 Task: Edit the buffer time to 45 minutes after the event.
Action: Mouse moved to (489, 290)
Screenshot: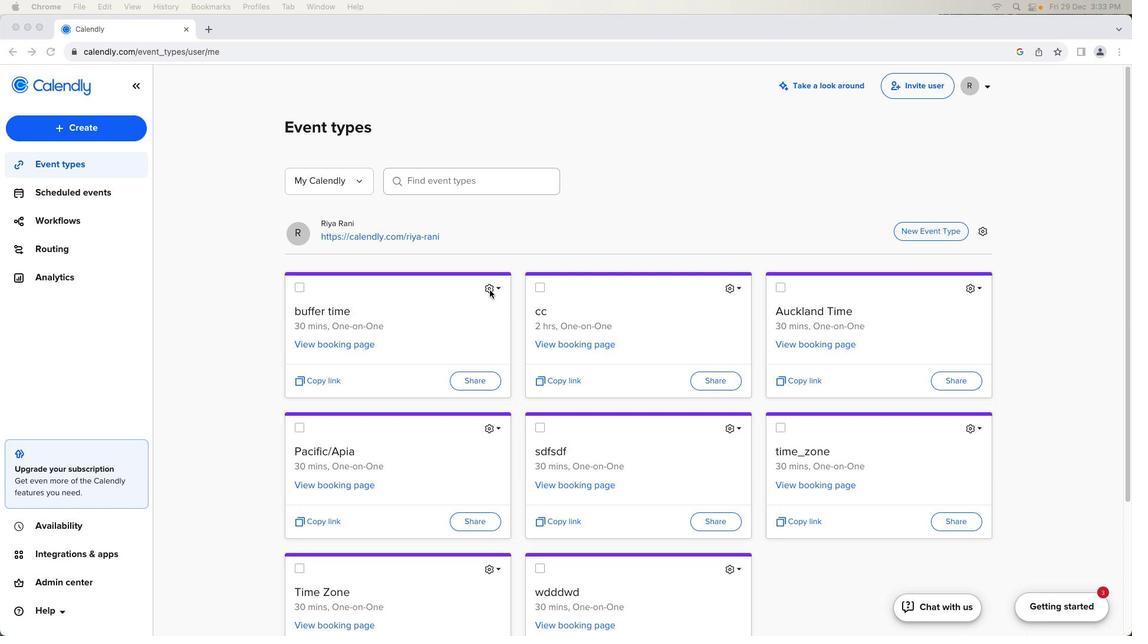 
Action: Mouse pressed left at (489, 290)
Screenshot: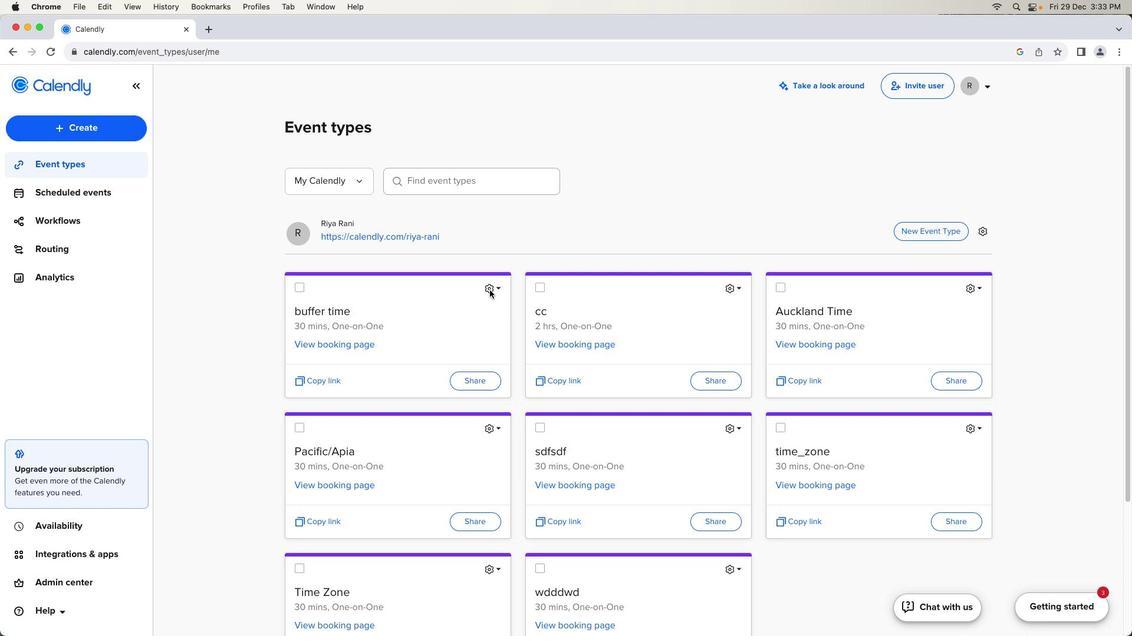 
Action: Mouse pressed left at (489, 290)
Screenshot: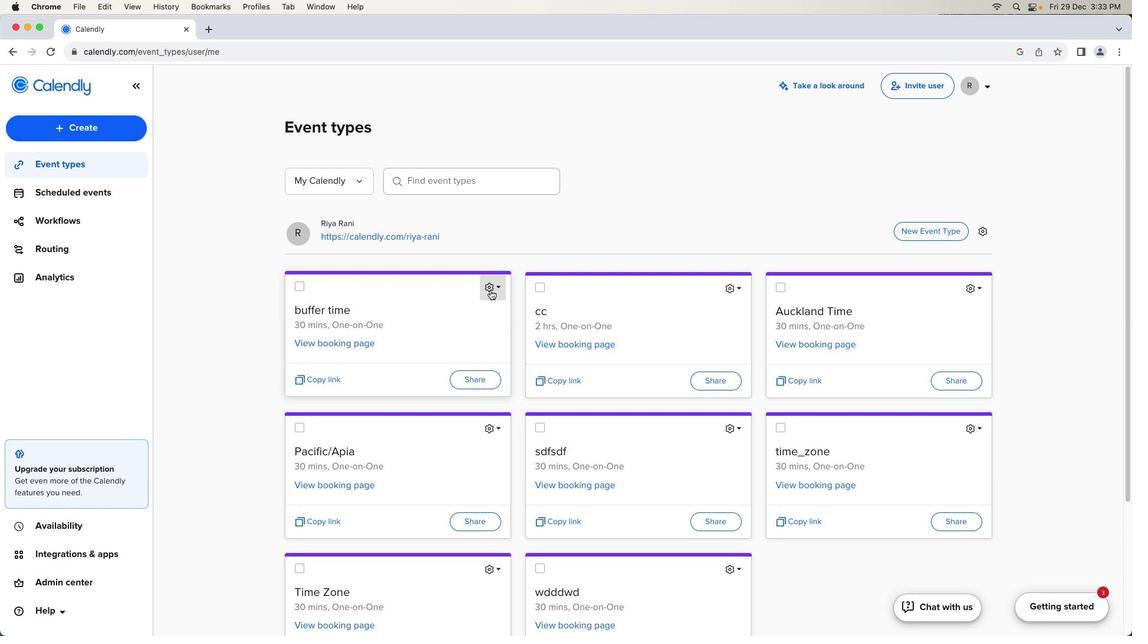 
Action: Mouse moved to (442, 324)
Screenshot: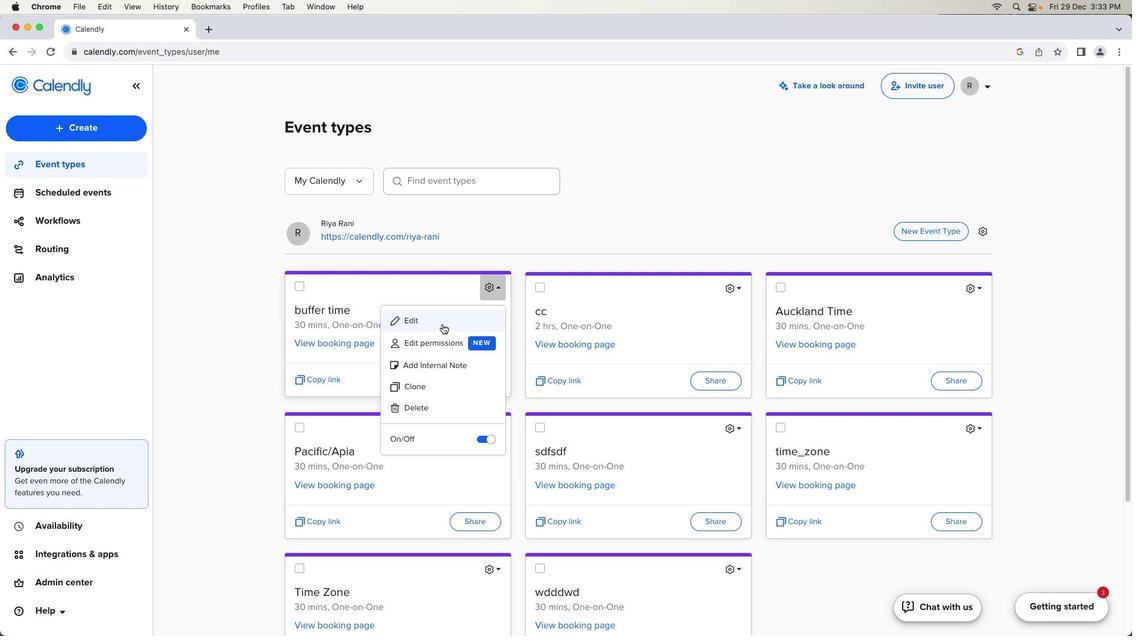 
Action: Mouse pressed left at (442, 324)
Screenshot: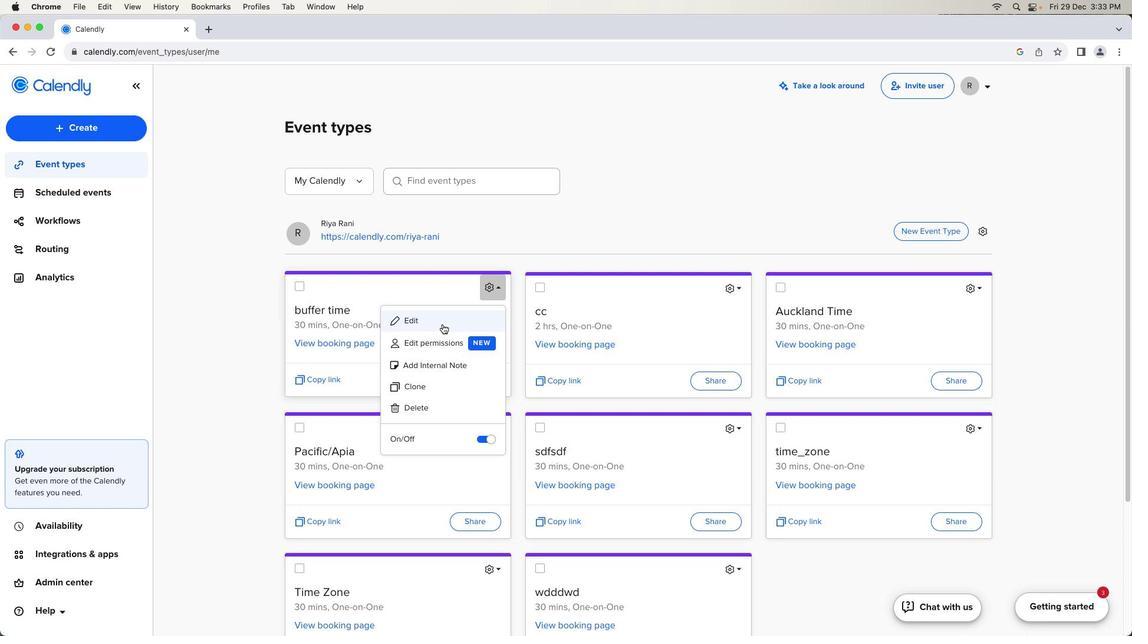 
Action: Mouse moved to (226, 378)
Screenshot: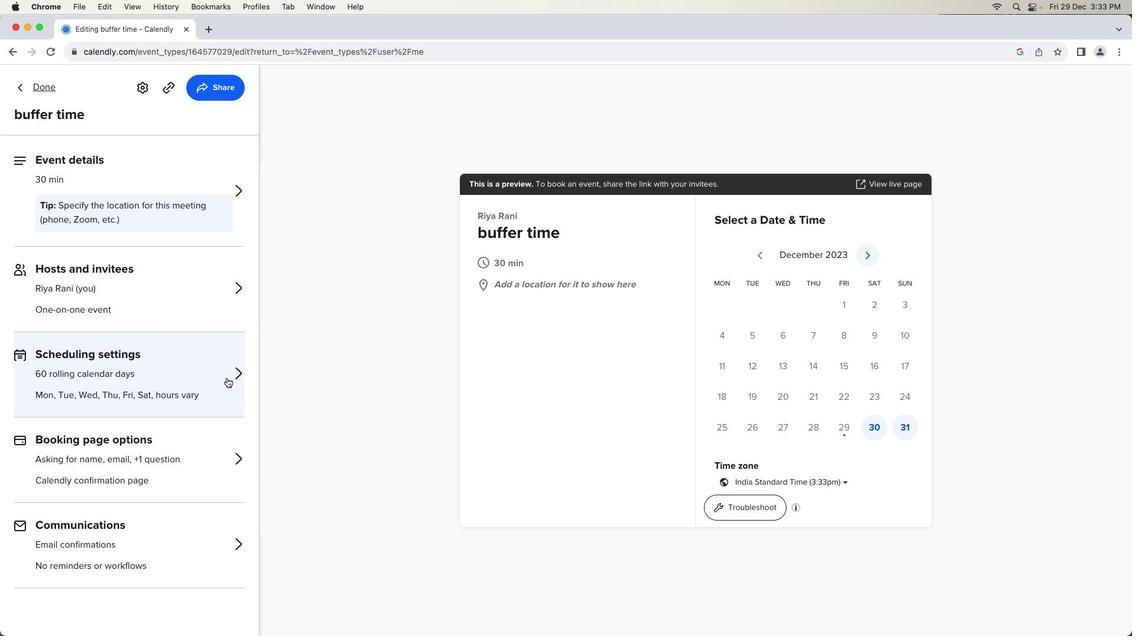 
Action: Mouse pressed left at (226, 378)
Screenshot: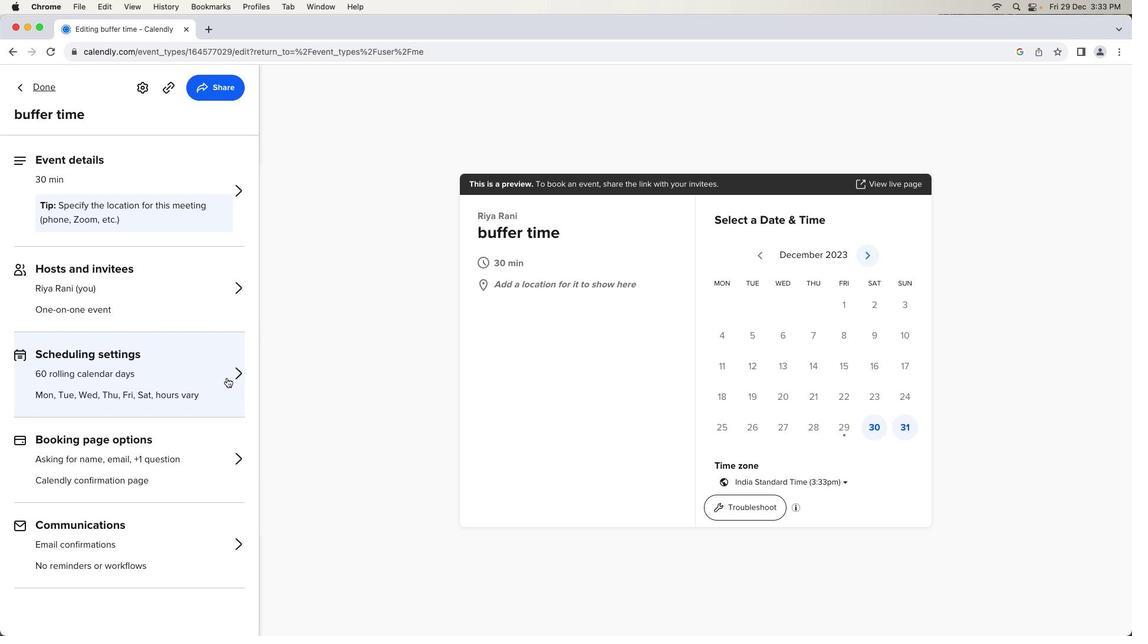
Action: Mouse moved to (205, 432)
Screenshot: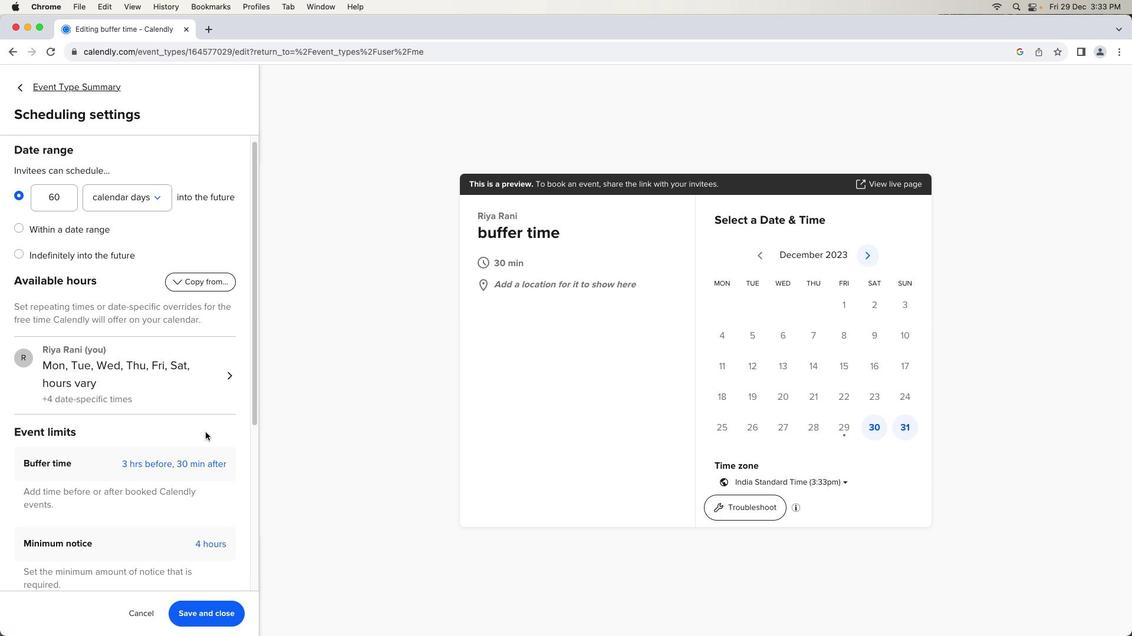 
Action: Mouse scrolled (205, 432) with delta (0, 0)
Screenshot: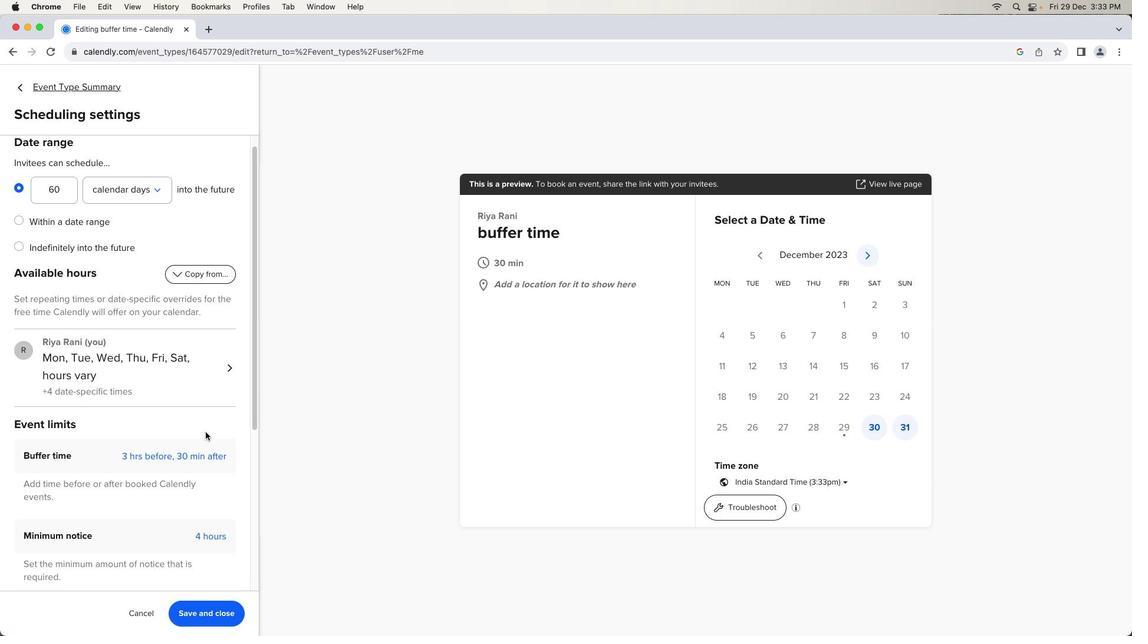 
Action: Mouse moved to (205, 432)
Screenshot: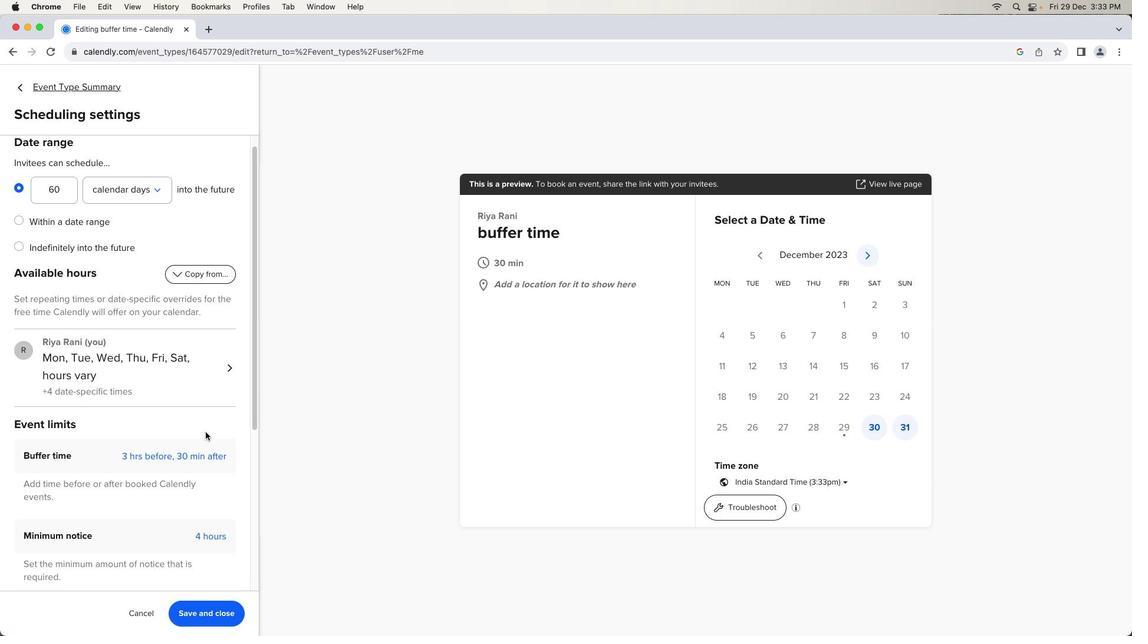 
Action: Mouse scrolled (205, 432) with delta (0, 0)
Screenshot: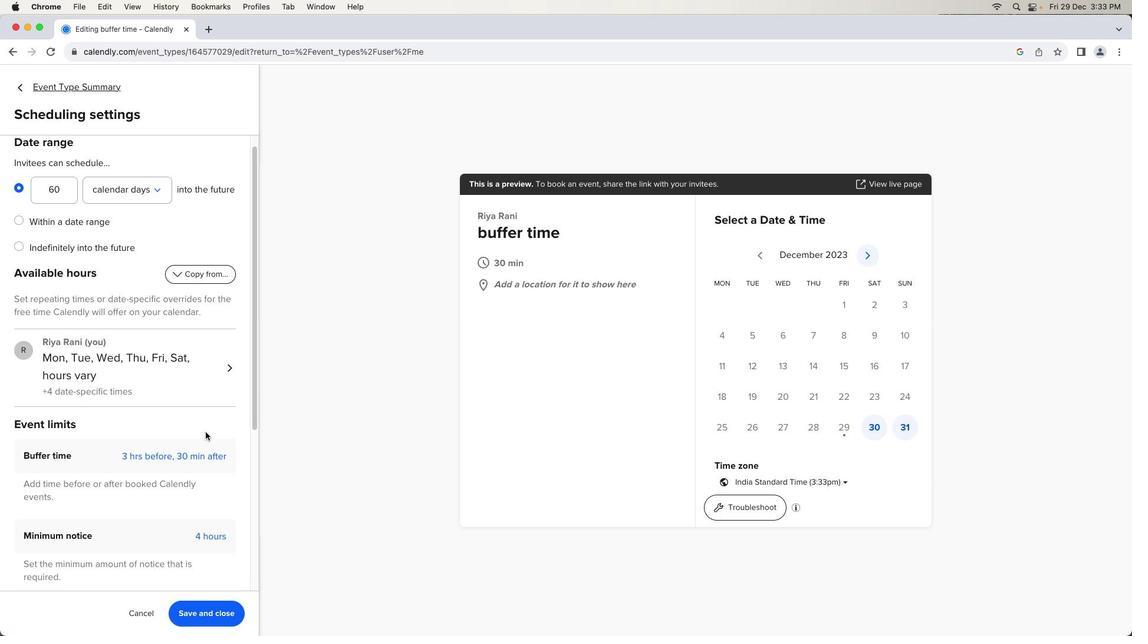 
Action: Mouse moved to (205, 432)
Screenshot: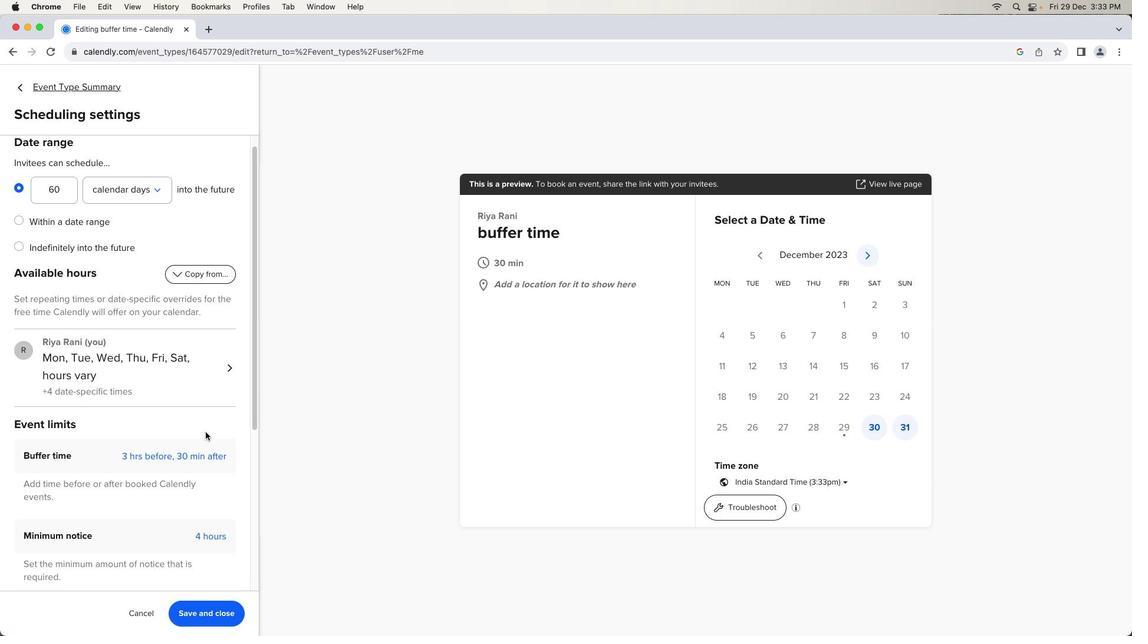 
Action: Mouse scrolled (205, 432) with delta (0, -1)
Screenshot: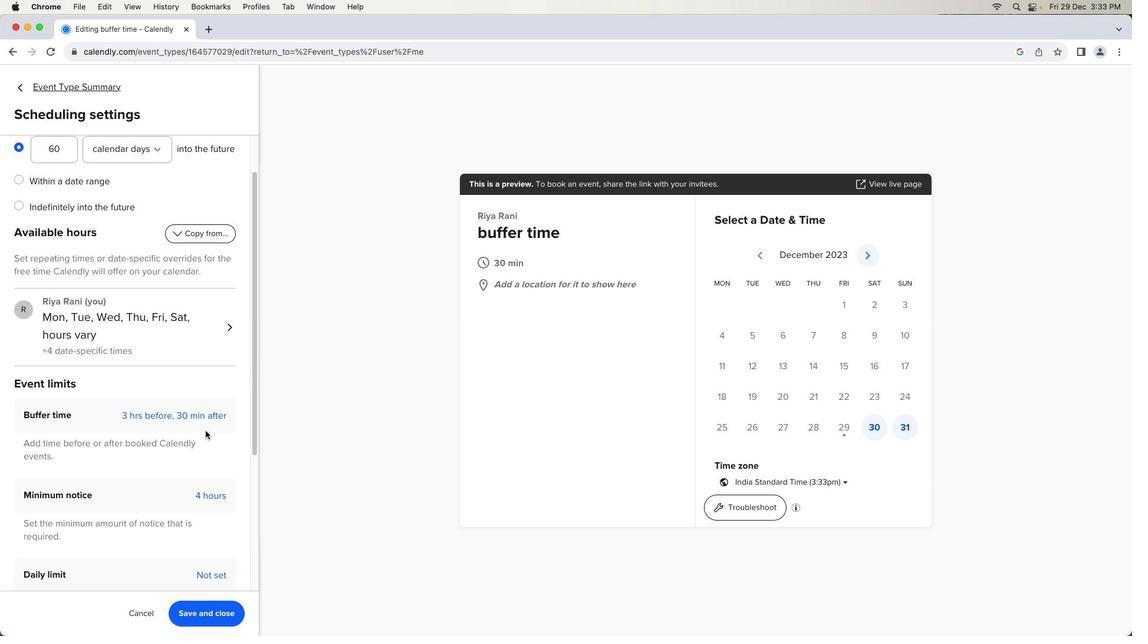 
Action: Mouse moved to (67, 396)
Screenshot: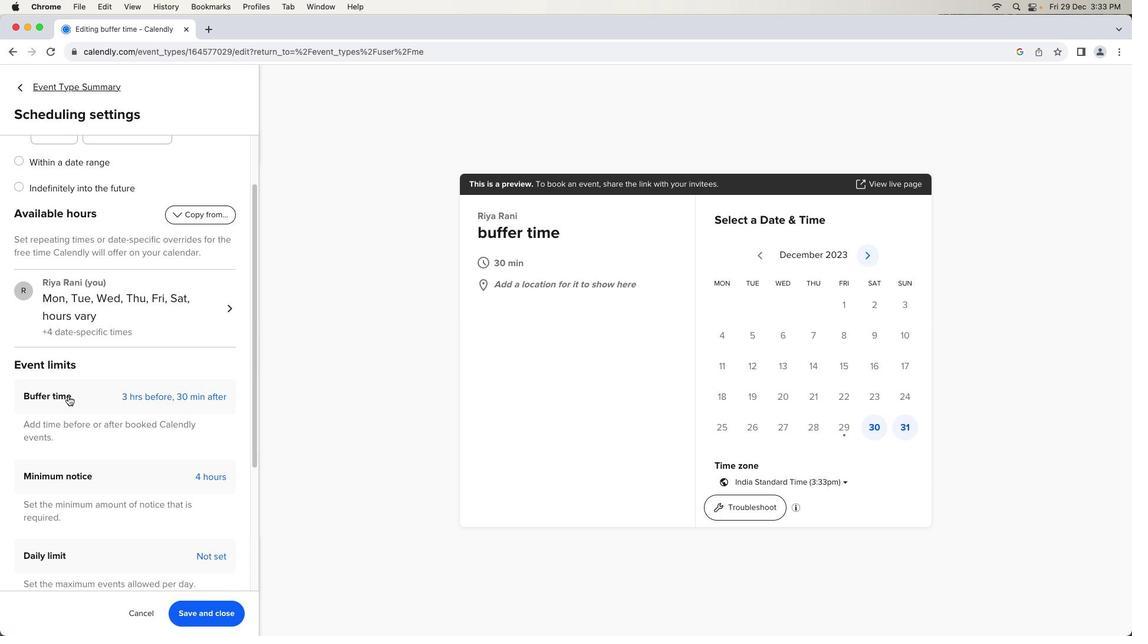 
Action: Mouse pressed left at (67, 396)
Screenshot: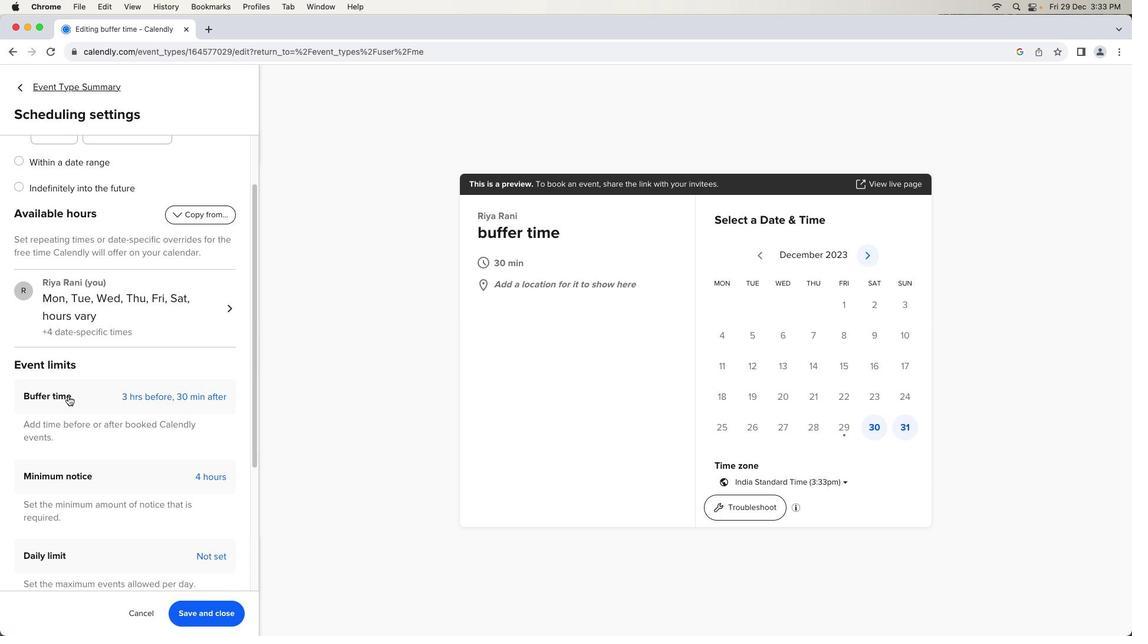 
Action: Mouse moved to (122, 466)
Screenshot: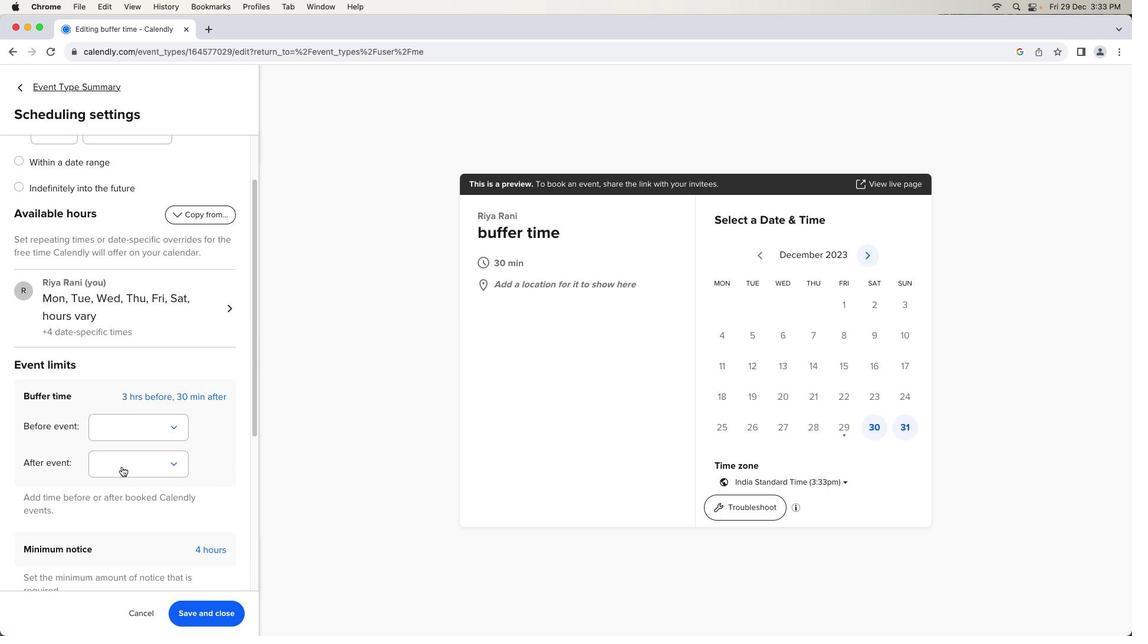 
Action: Mouse pressed left at (122, 466)
Screenshot: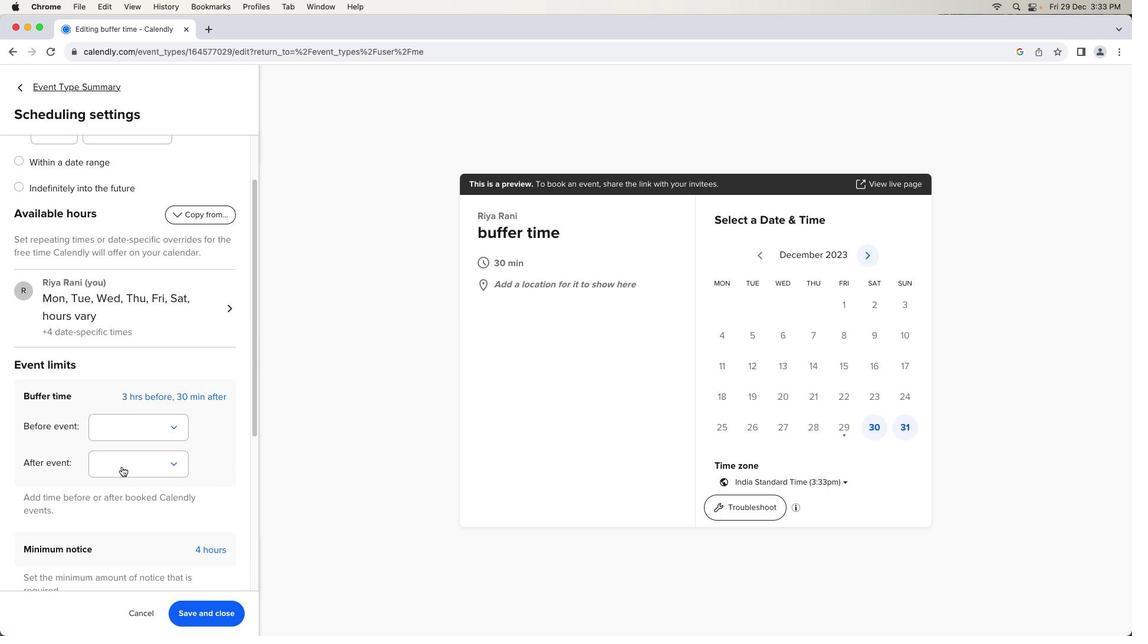 
Action: Mouse moved to (129, 482)
Screenshot: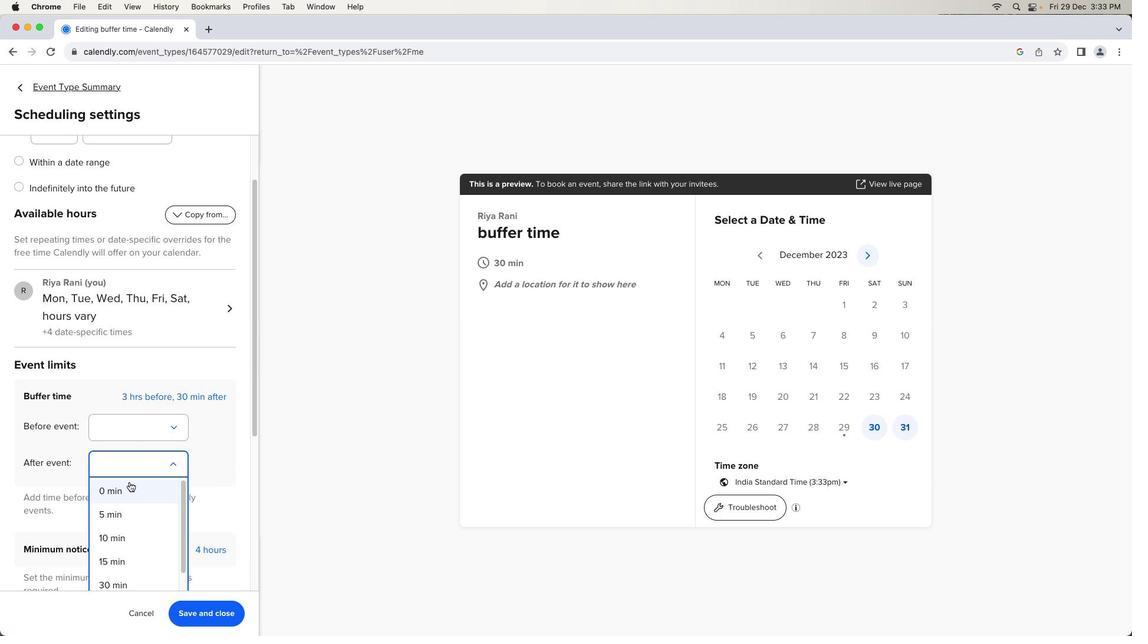 
Action: Mouse scrolled (129, 482) with delta (0, 0)
Screenshot: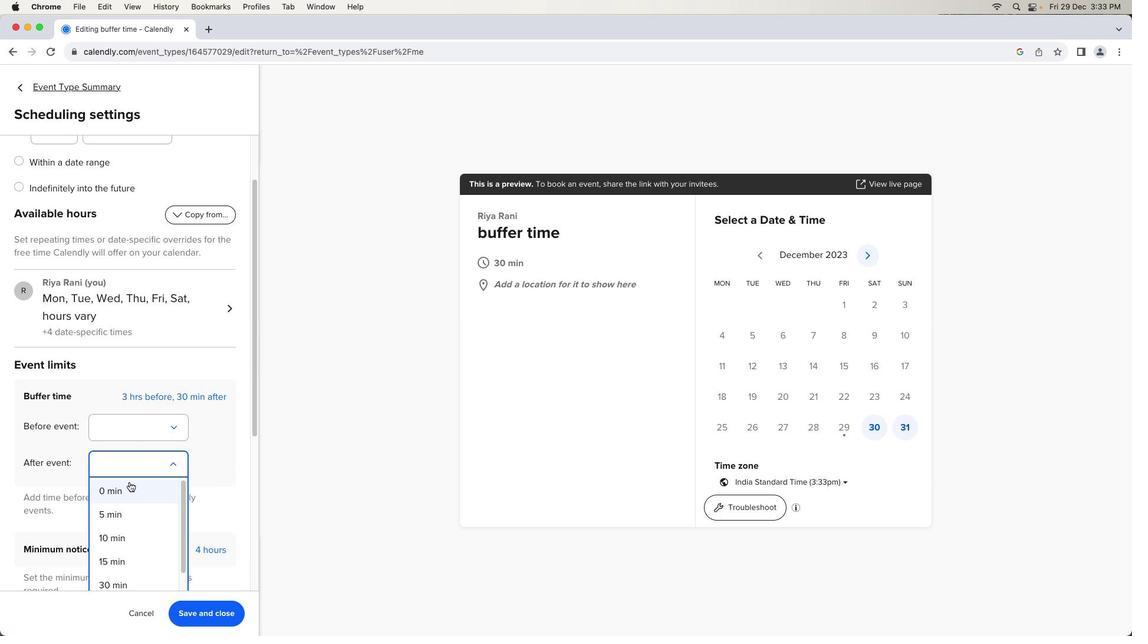 
Action: Mouse moved to (129, 482)
Screenshot: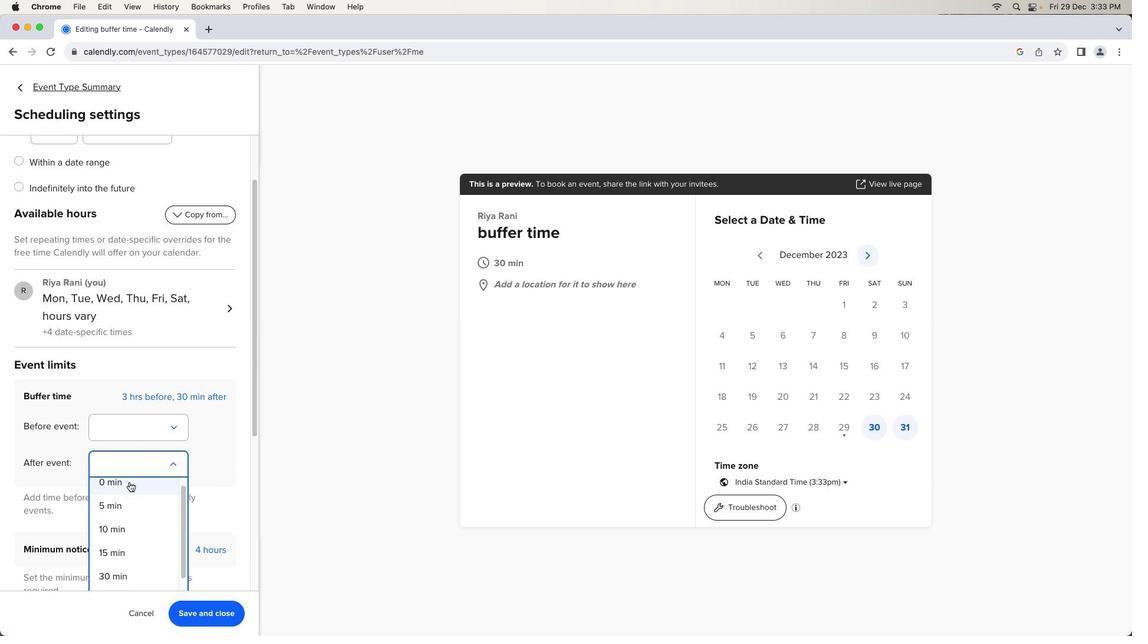 
Action: Mouse scrolled (129, 482) with delta (0, 0)
Screenshot: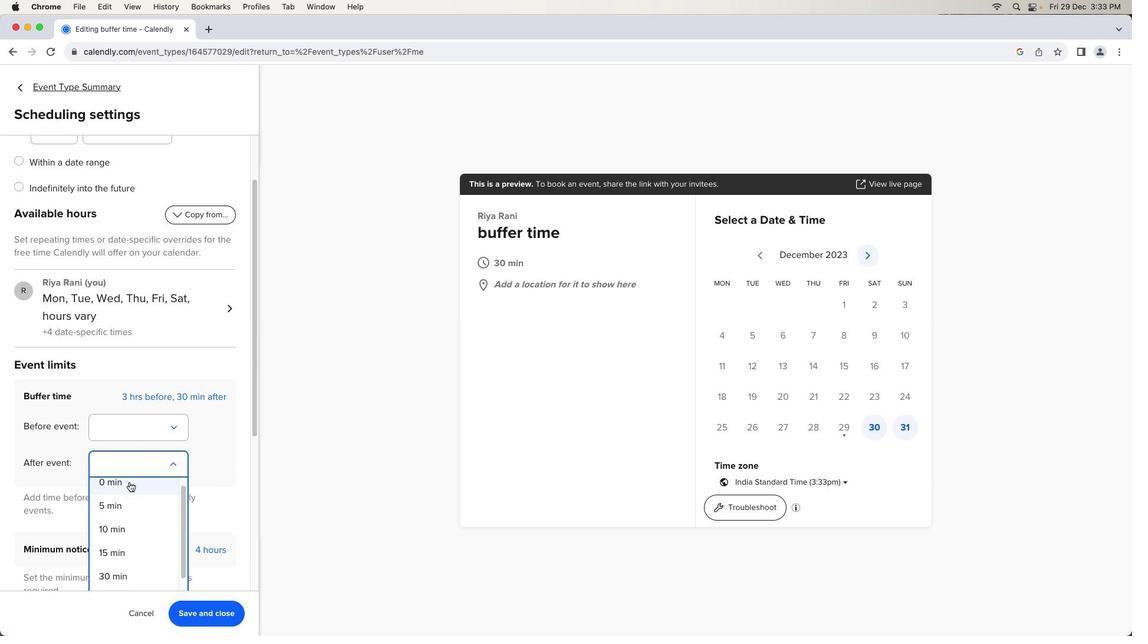 
Action: Mouse scrolled (129, 482) with delta (0, 0)
Screenshot: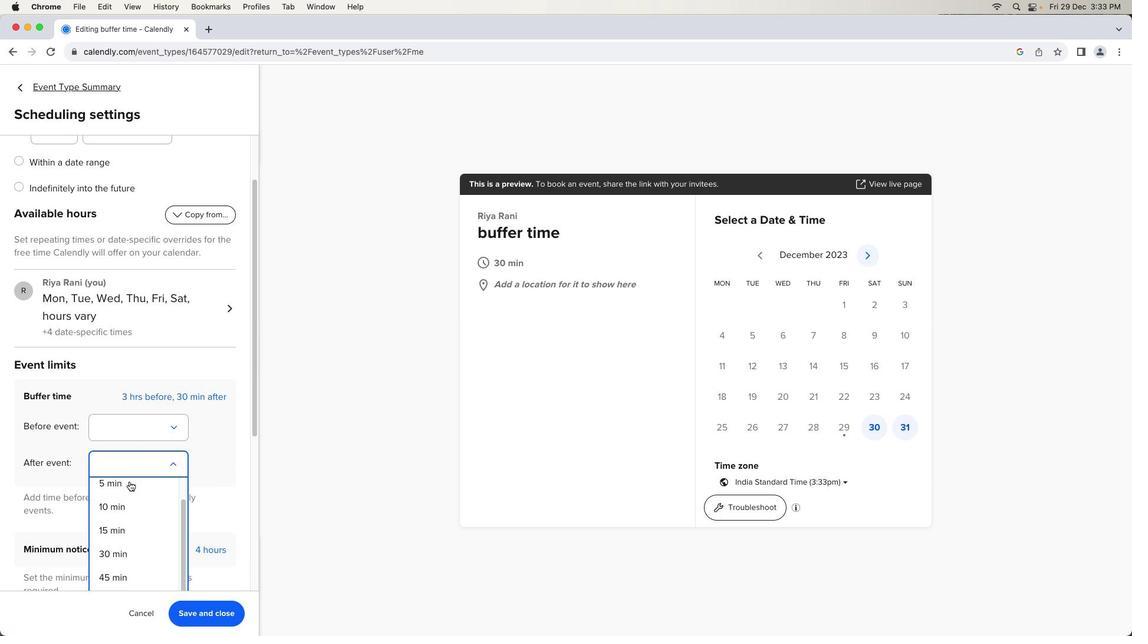 
Action: Mouse moved to (129, 480)
Screenshot: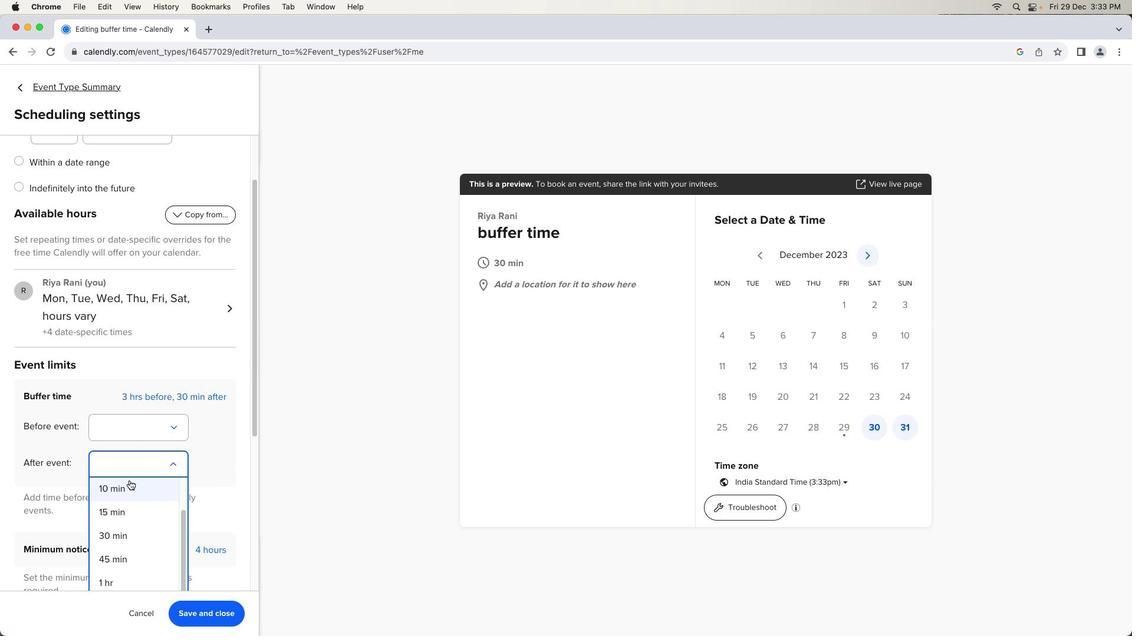 
Action: Mouse scrolled (129, 480) with delta (0, 0)
Screenshot: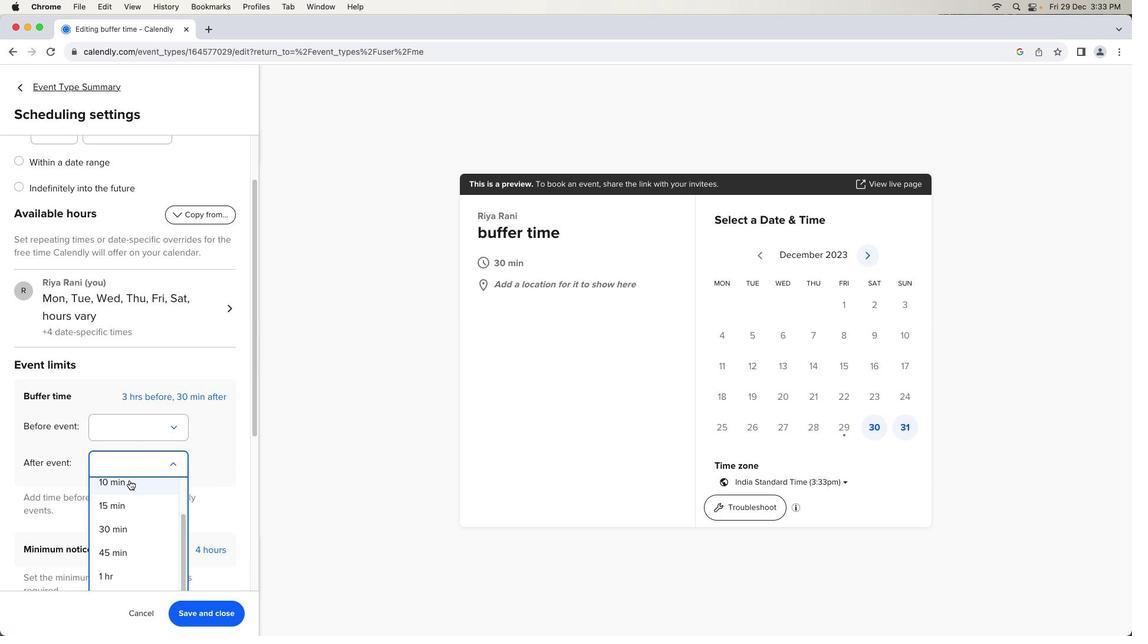 
Action: Mouse moved to (129, 480)
Screenshot: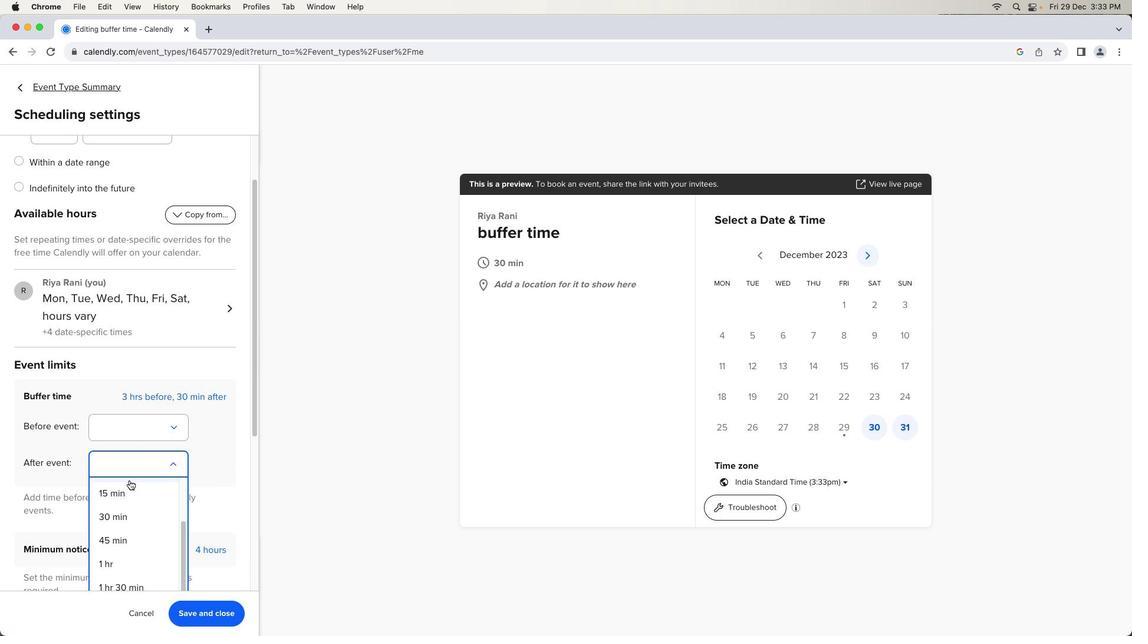 
Action: Mouse scrolled (129, 480) with delta (0, 0)
Screenshot: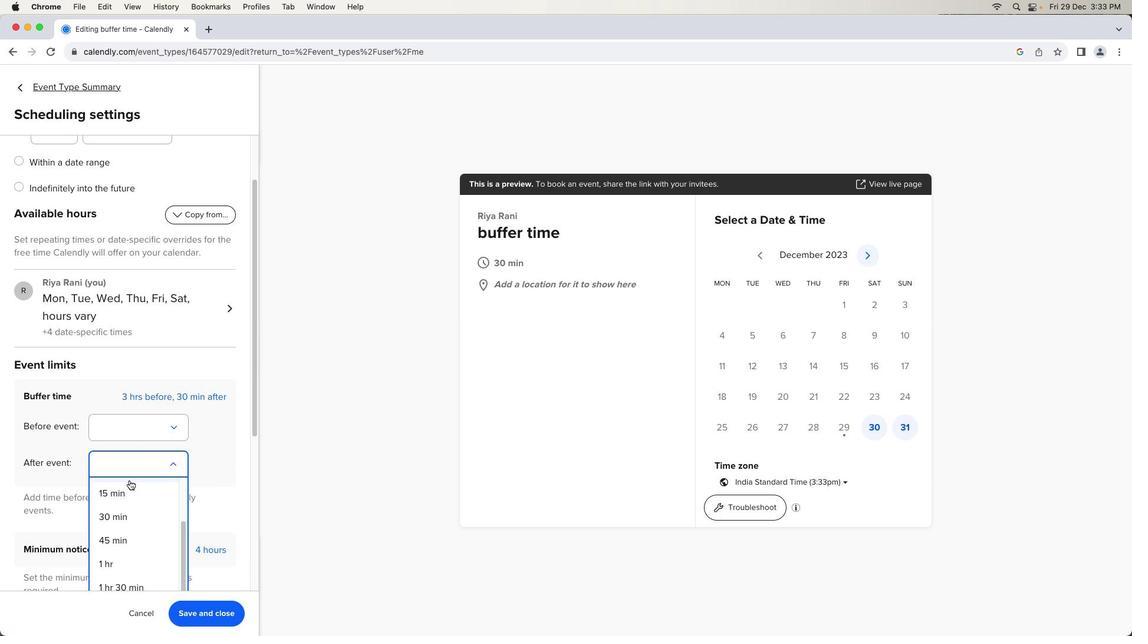 
Action: Mouse scrolled (129, 480) with delta (0, -1)
Screenshot: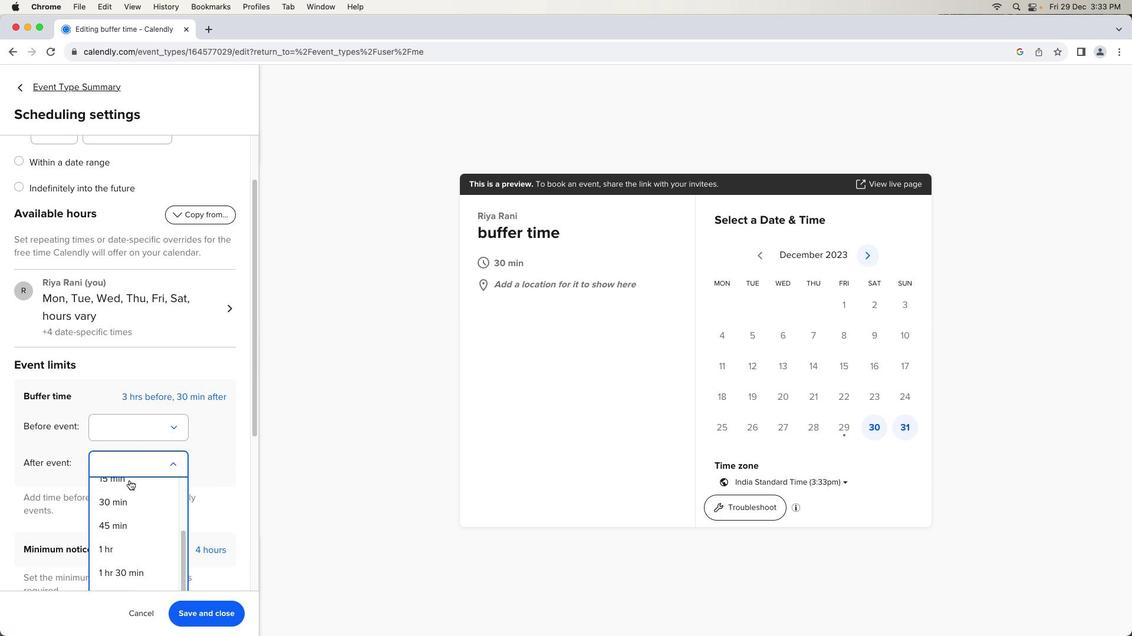 
Action: Mouse scrolled (129, 480) with delta (0, -2)
Screenshot: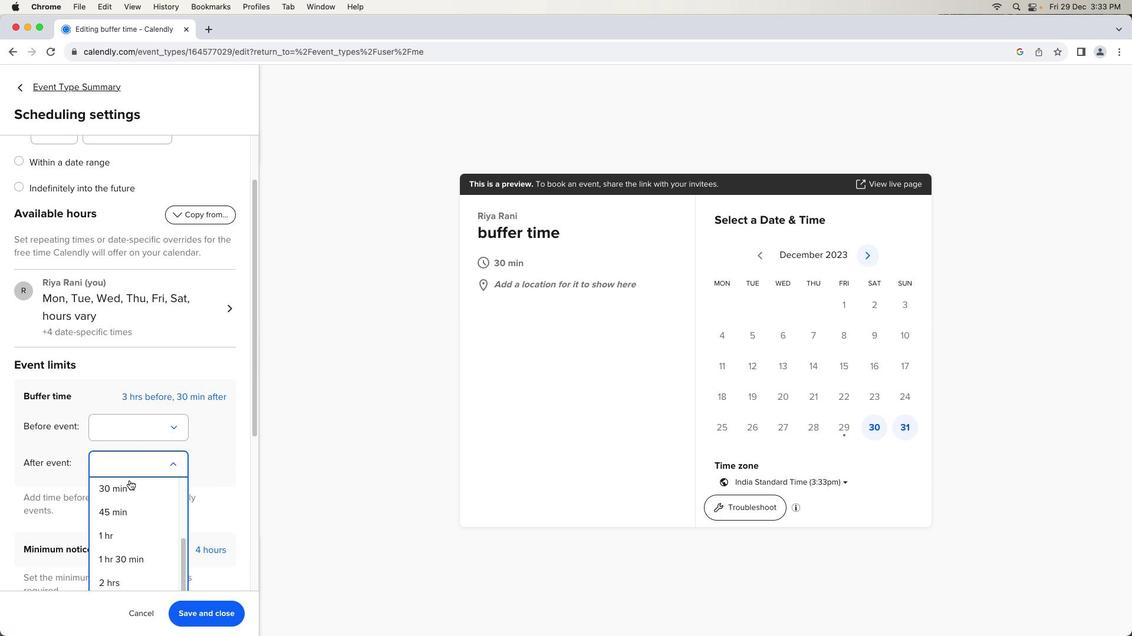 
Action: Mouse moved to (127, 500)
Screenshot: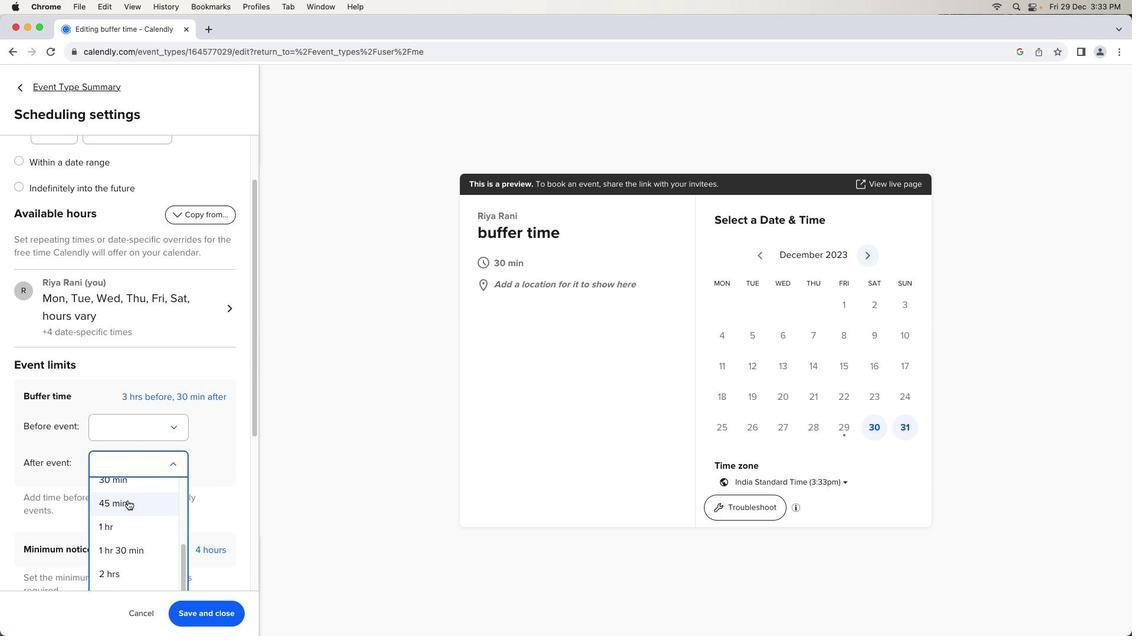 
Action: Mouse pressed left at (127, 500)
Screenshot: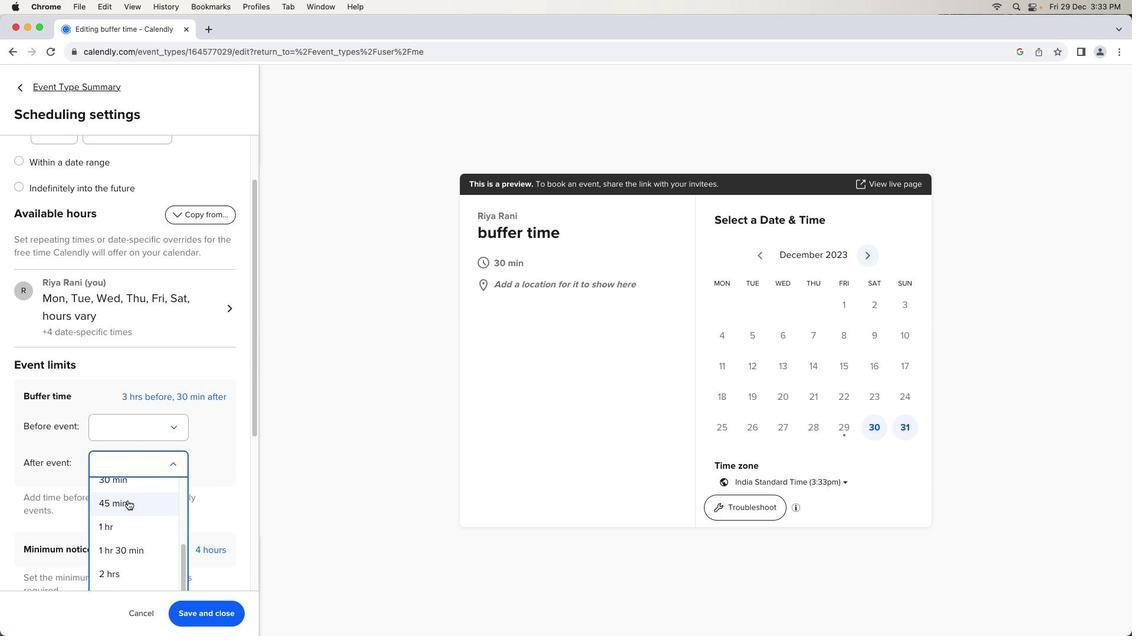 
Action: Mouse moved to (213, 610)
Screenshot: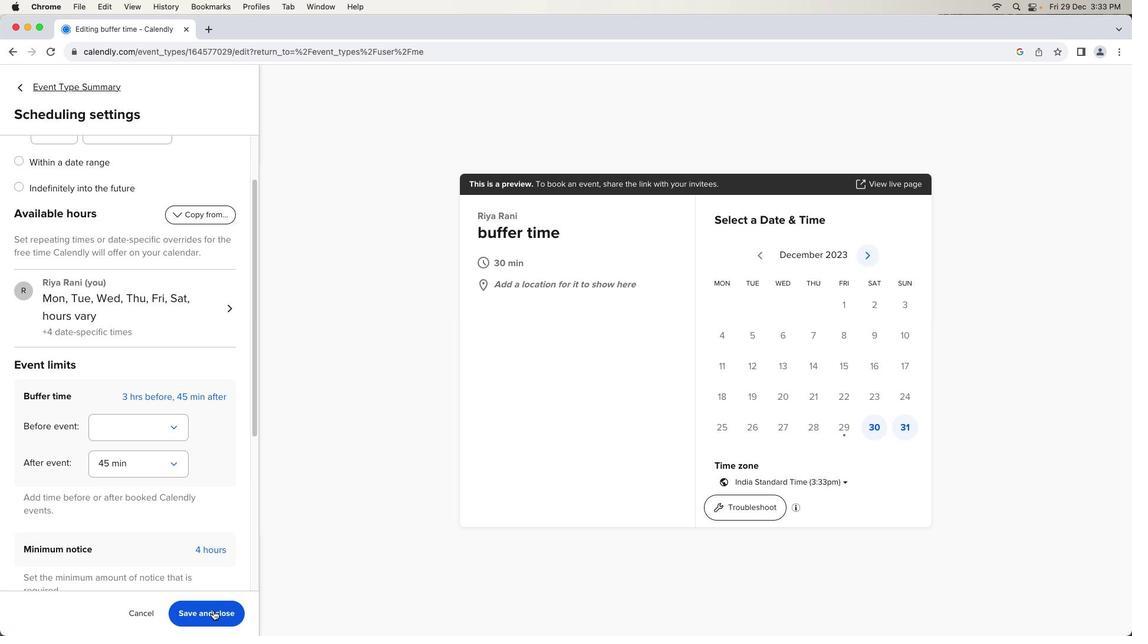 
Action: Mouse pressed left at (213, 610)
Screenshot: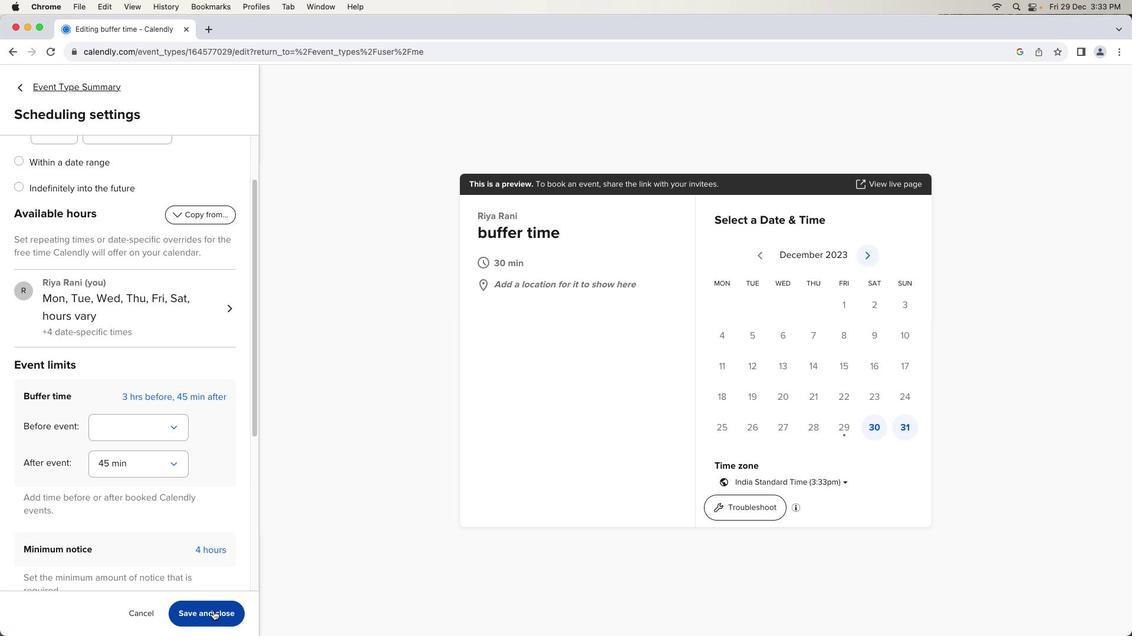 
Action: Mouse moved to (627, 185)
Screenshot: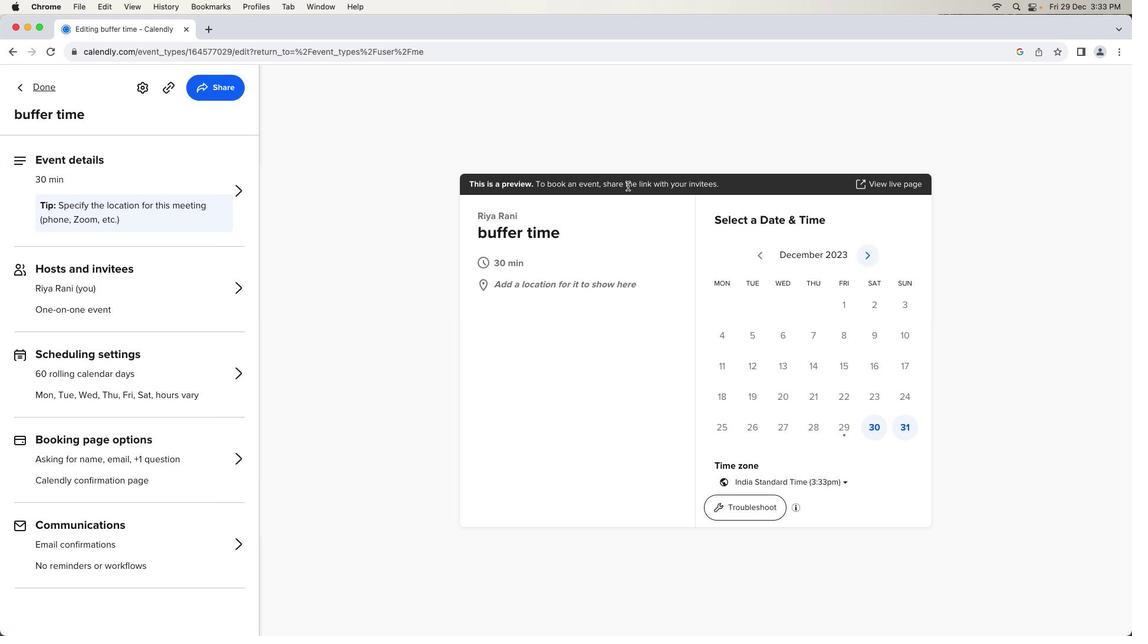 
